 Task: Change  the formatting of the data  'Which is Greater than 10 'in conditional formating, put the option 'Green Fill with Dark Green Text. . 'In the sheet  Financial Worksheet File Spreadsheet Templatebook
Action: Mouse moved to (73, 149)
Screenshot: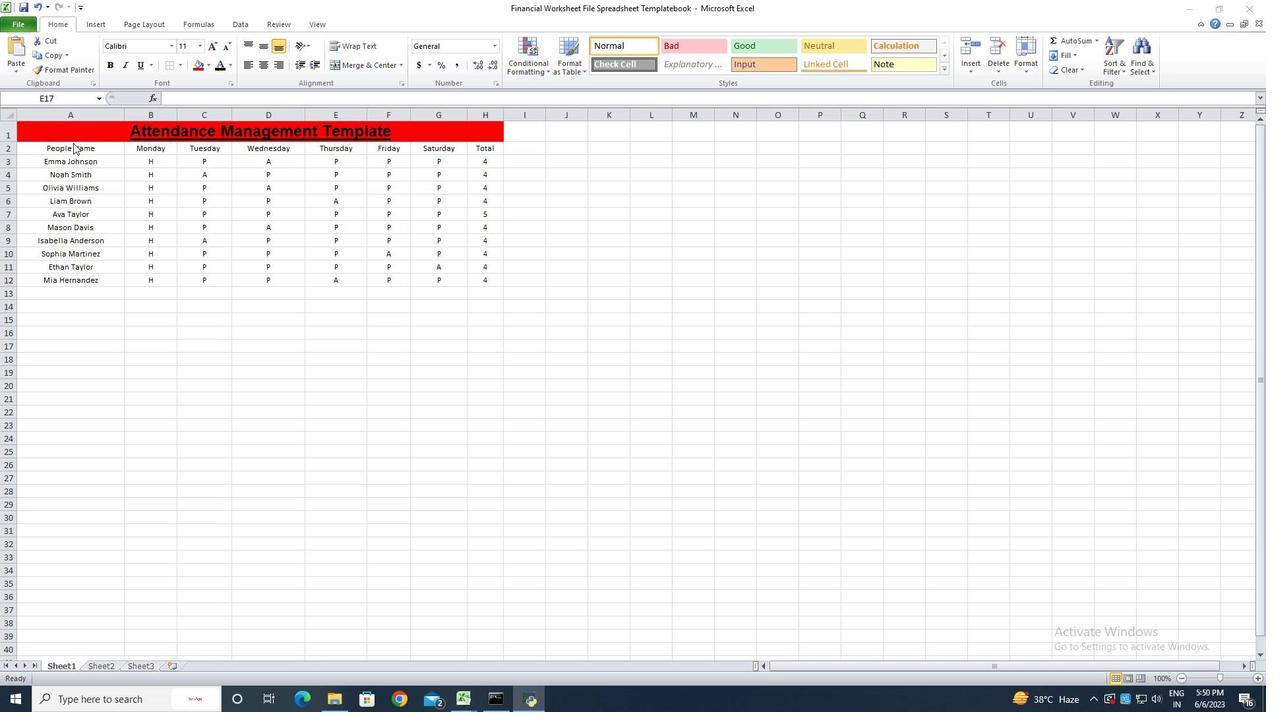 
Action: Mouse pressed left at (73, 149)
Screenshot: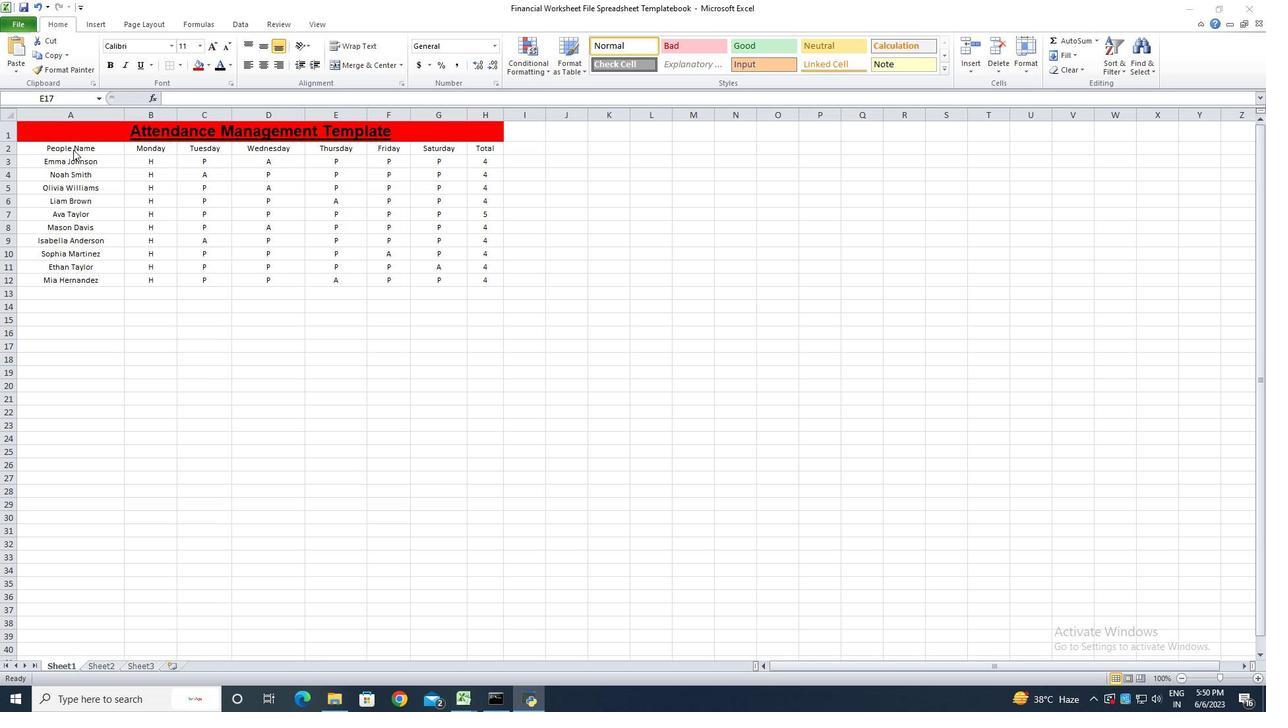 
Action: Mouse moved to (75, 149)
Screenshot: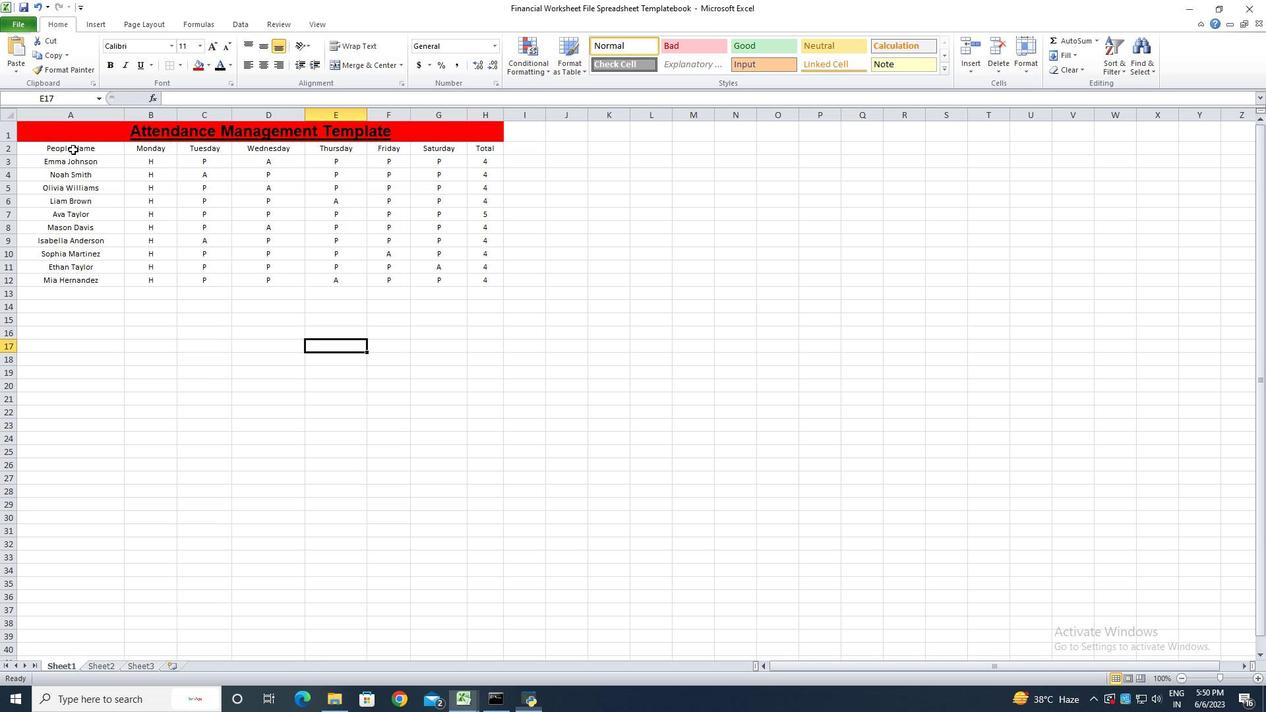 
Action: Mouse pressed left at (75, 149)
Screenshot: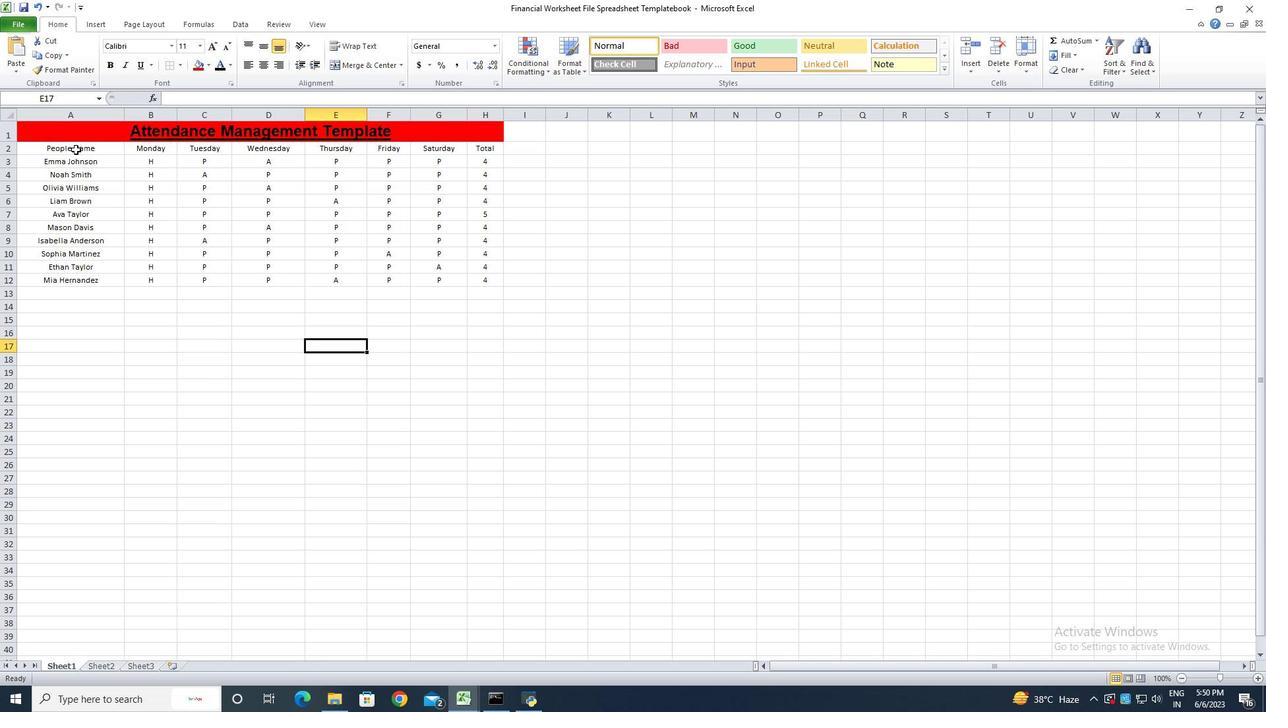 
Action: Mouse moved to (79, 148)
Screenshot: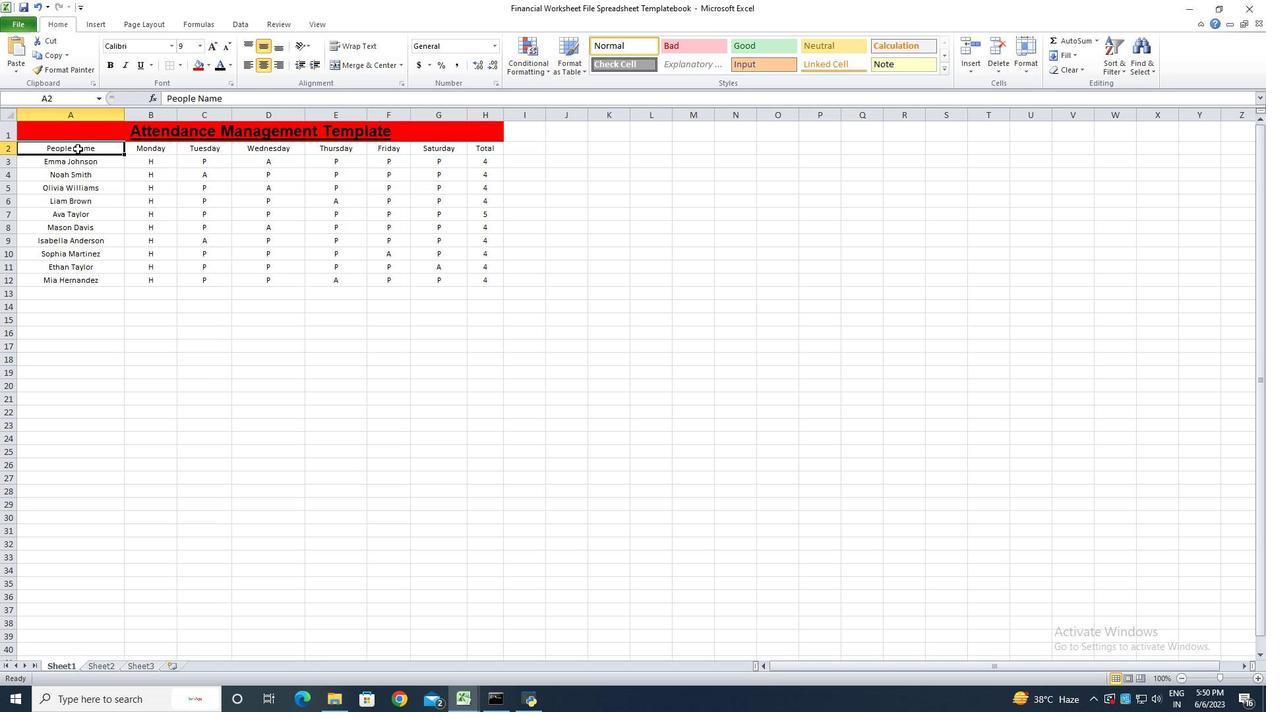 
Action: Mouse pressed left at (79, 148)
Screenshot: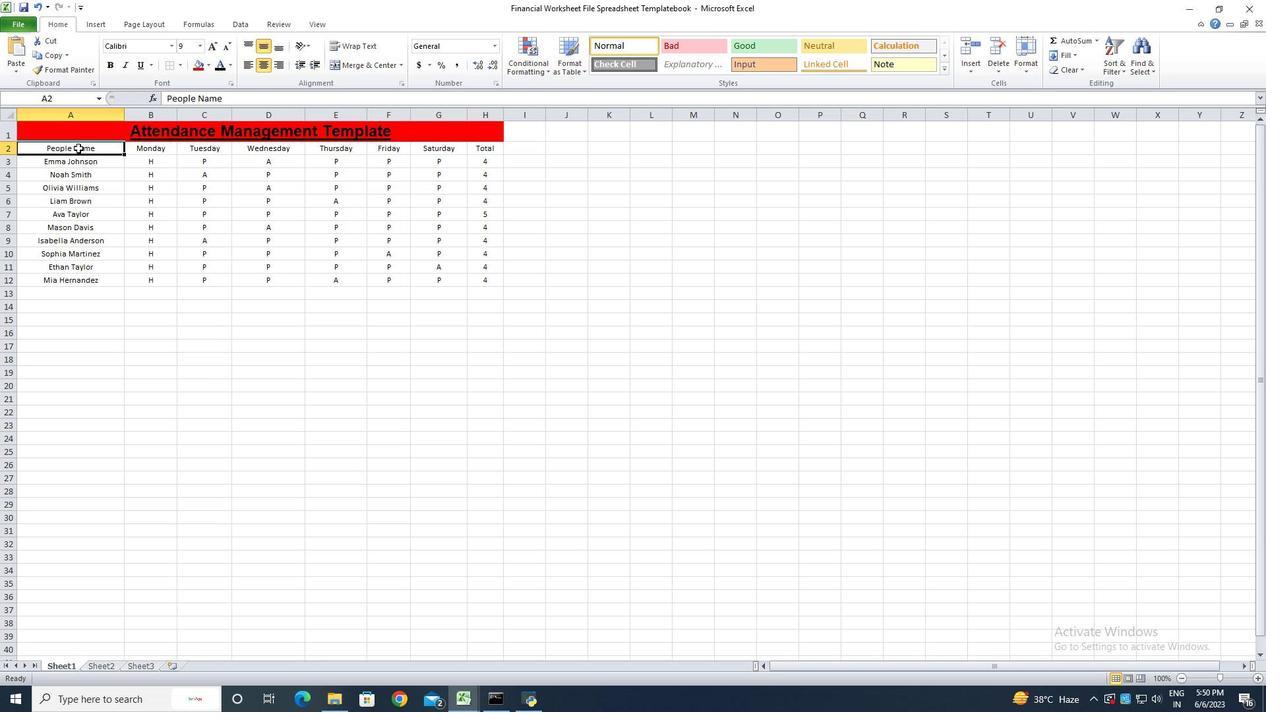 
Action: Mouse moved to (546, 73)
Screenshot: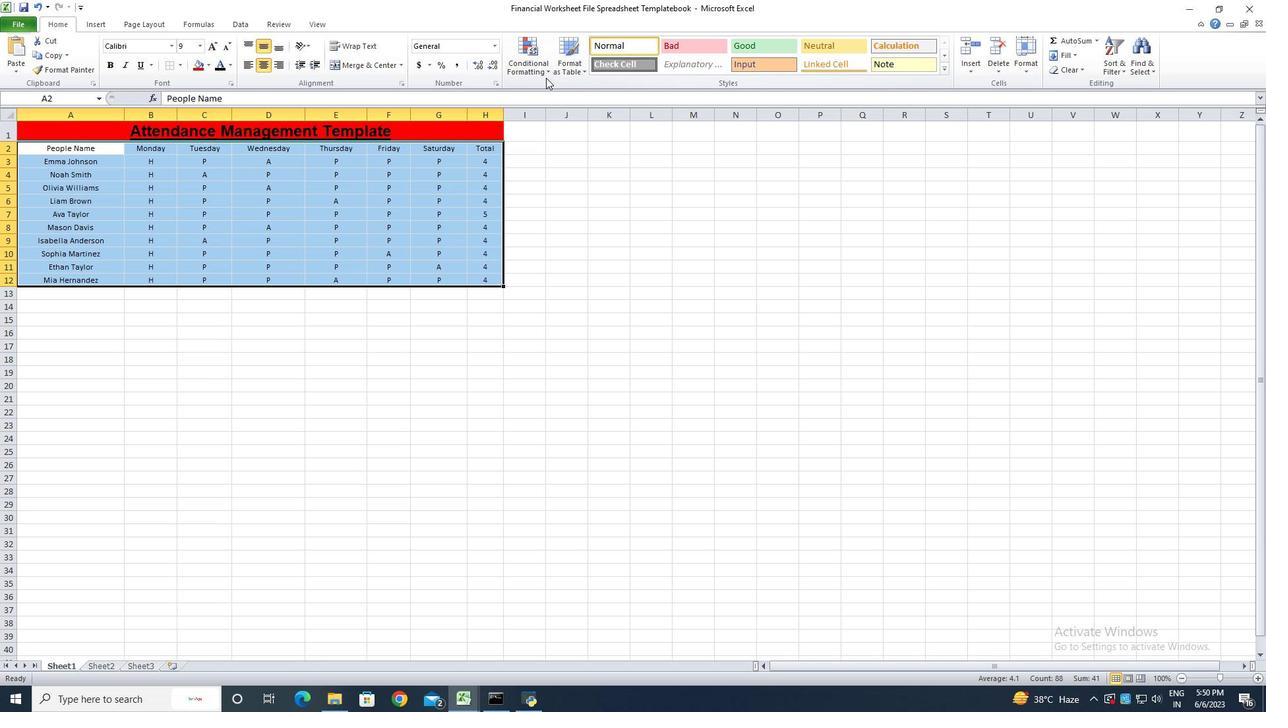 
Action: Mouse pressed left at (546, 73)
Screenshot: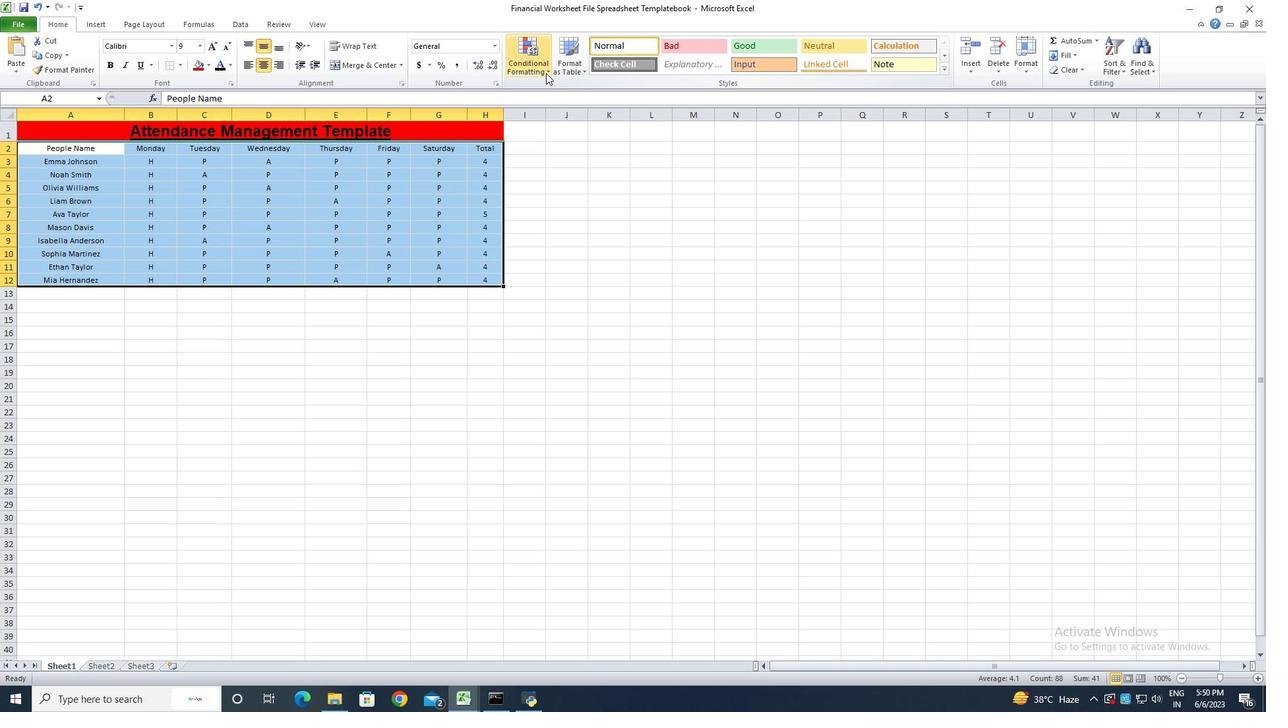 
Action: Mouse moved to (670, 96)
Screenshot: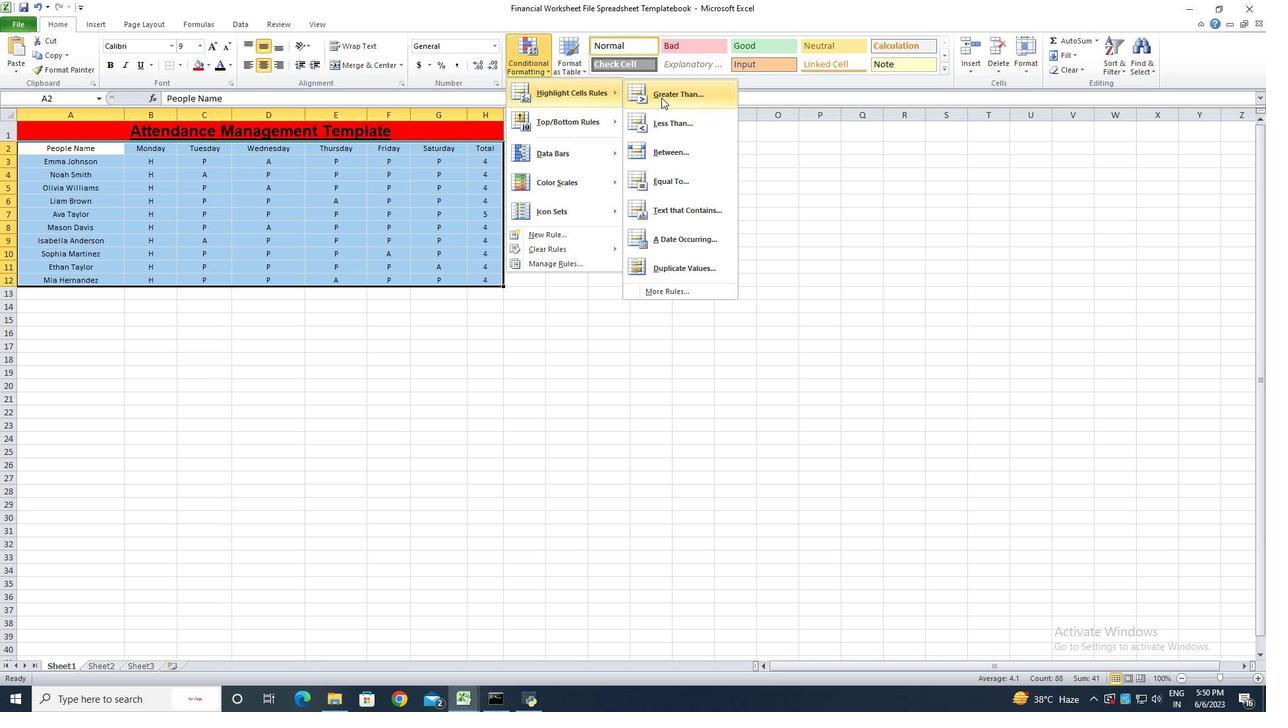 
Action: Mouse pressed left at (670, 96)
Screenshot: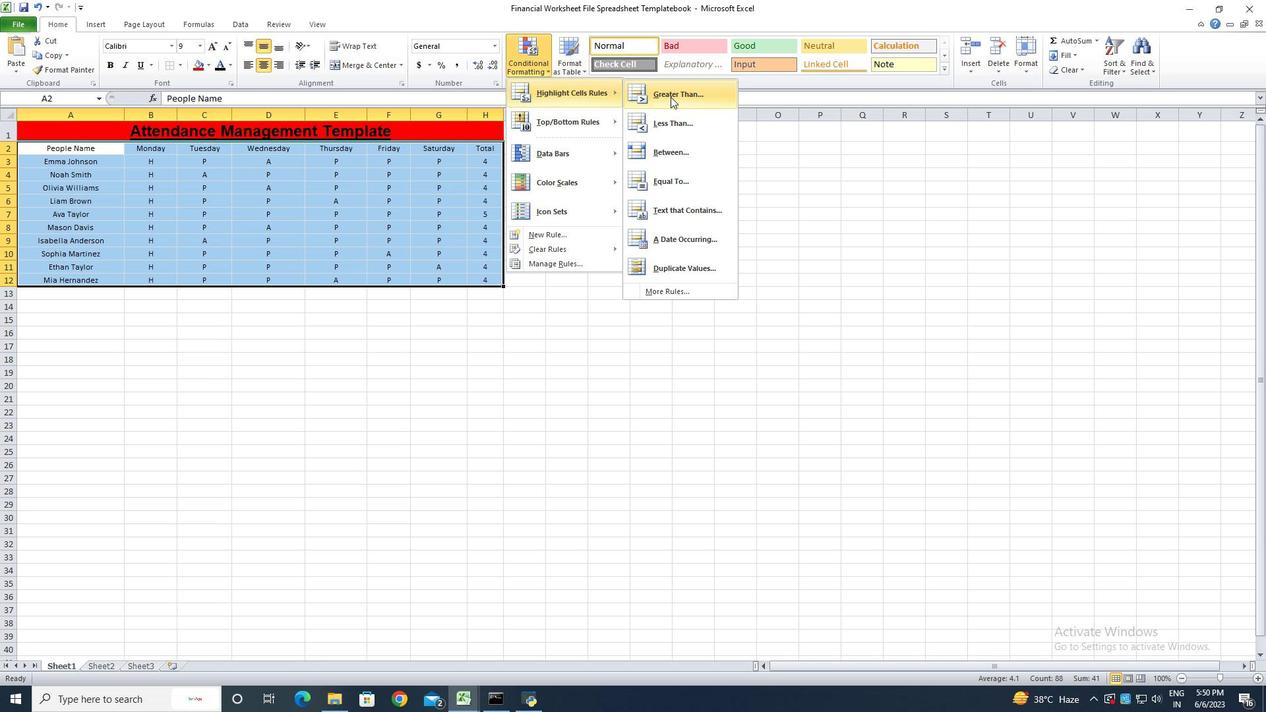 
Action: Key pressed 10
Screenshot: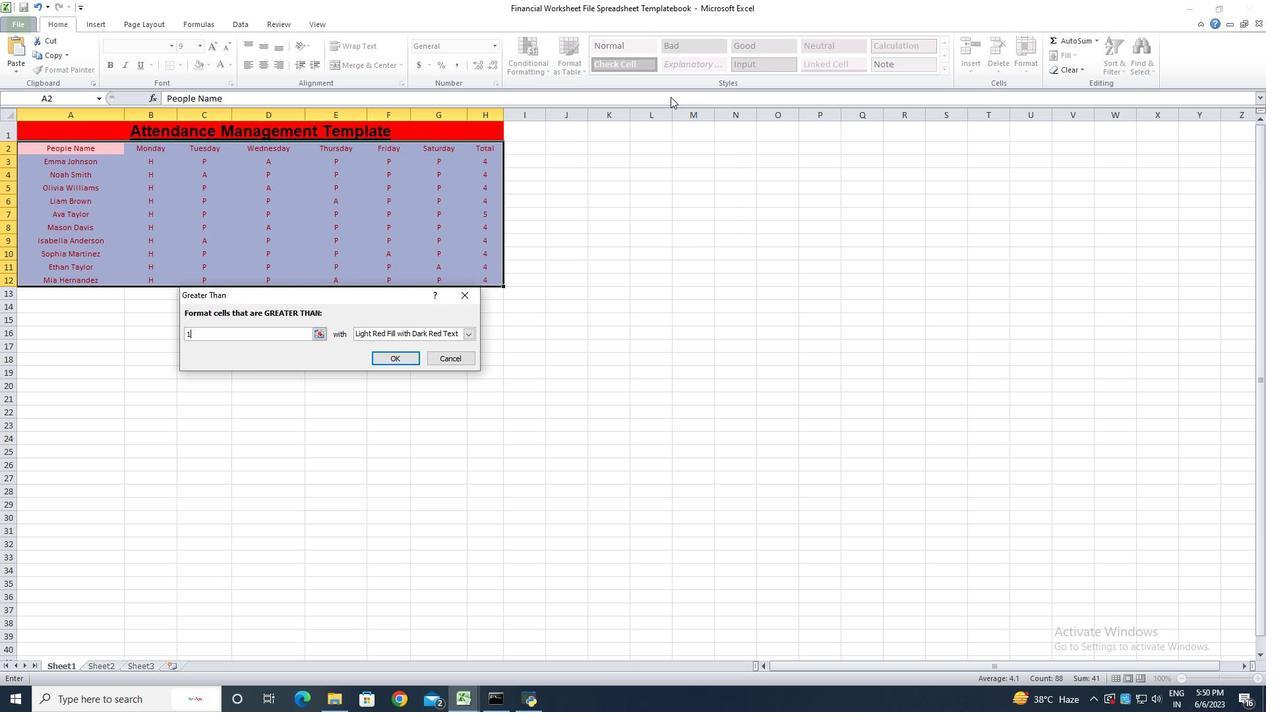 
Action: Mouse moved to (470, 333)
Screenshot: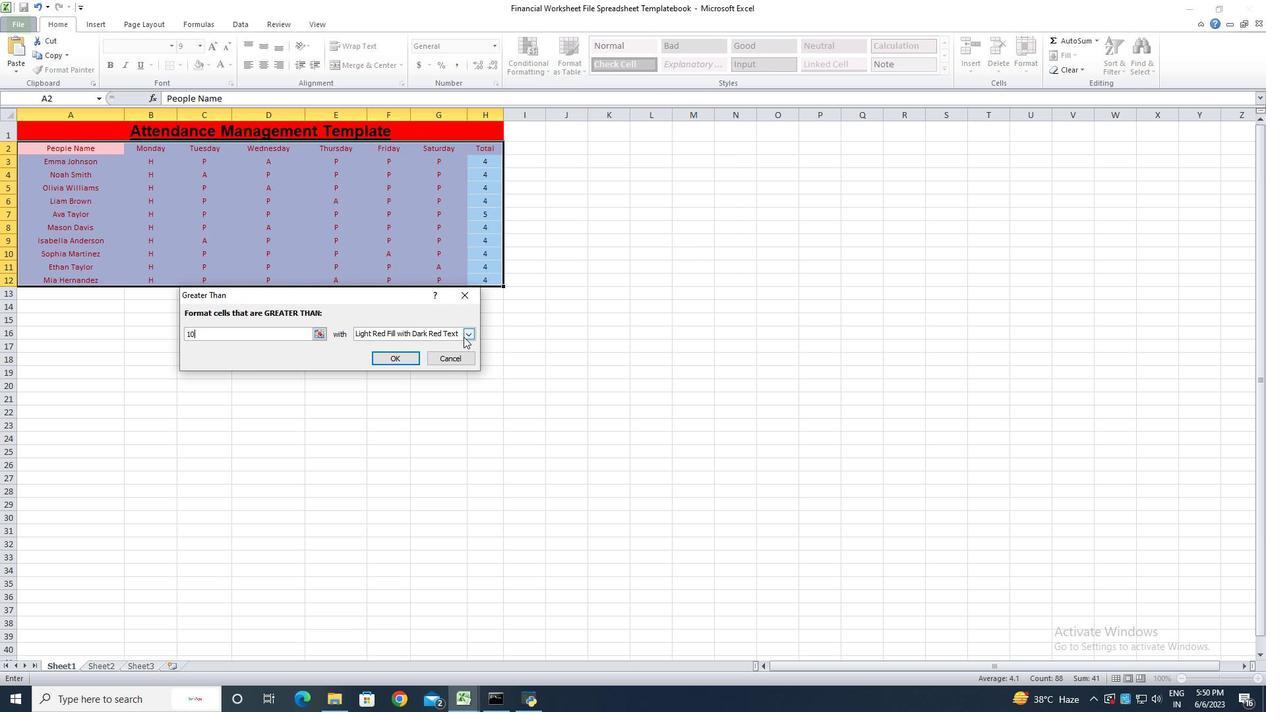 
Action: Mouse pressed left at (470, 333)
Screenshot: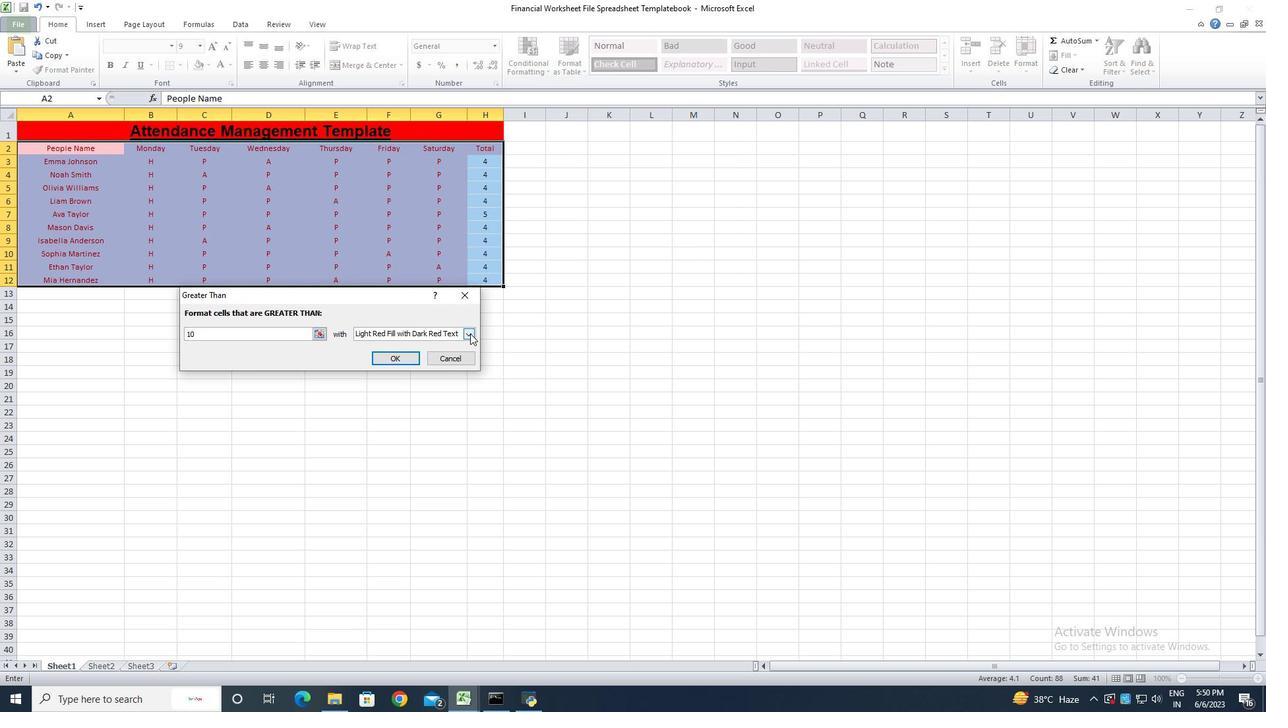 
Action: Mouse moved to (437, 362)
Screenshot: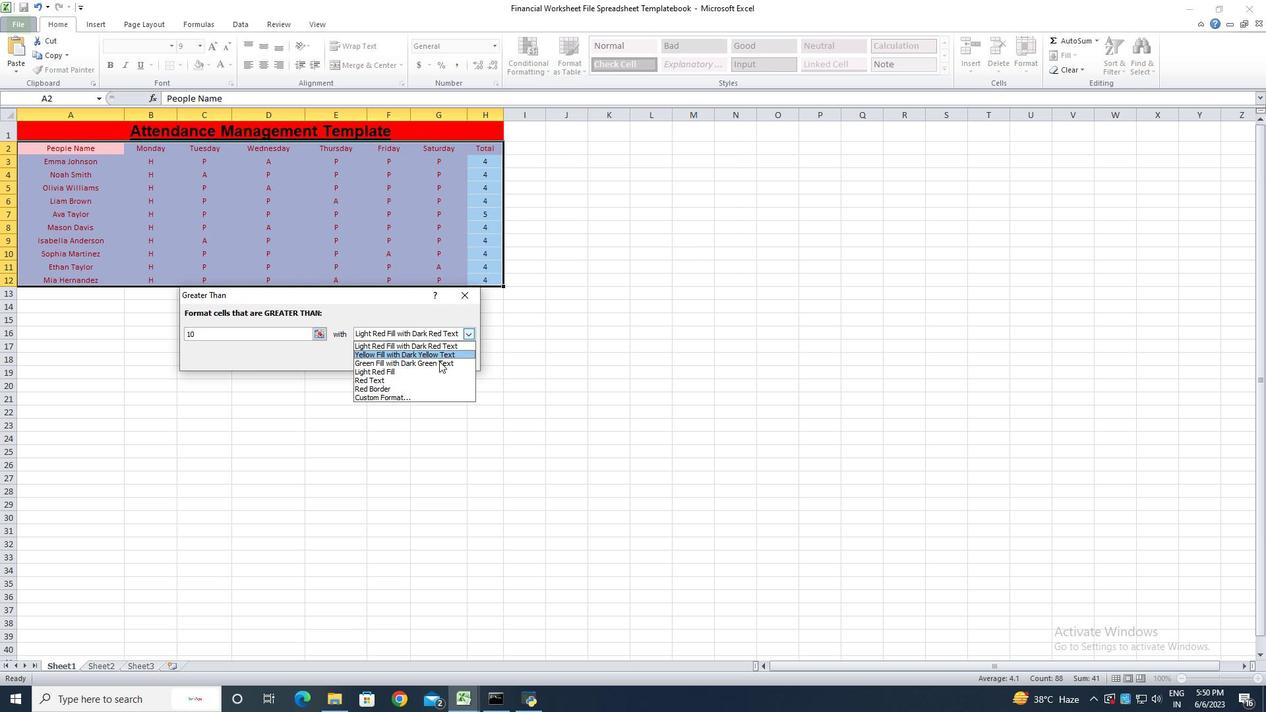 
Action: Mouse pressed left at (437, 362)
Screenshot: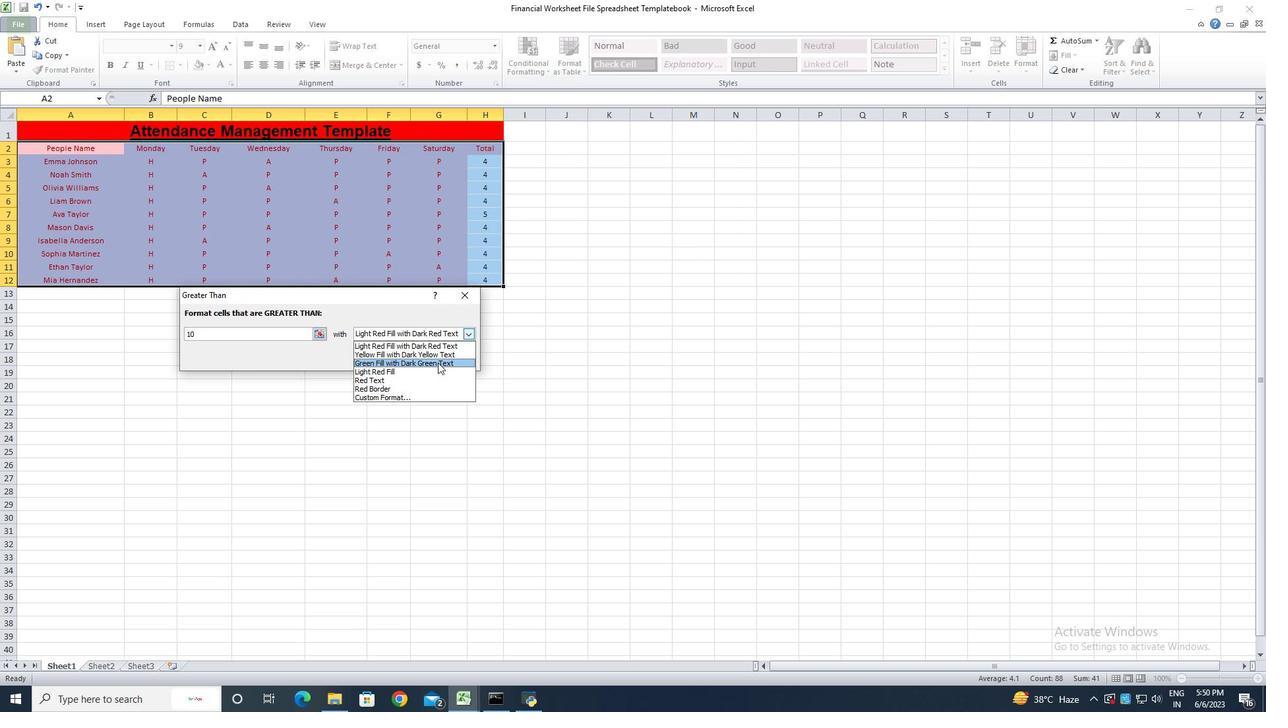 
Action: Mouse moved to (388, 361)
Screenshot: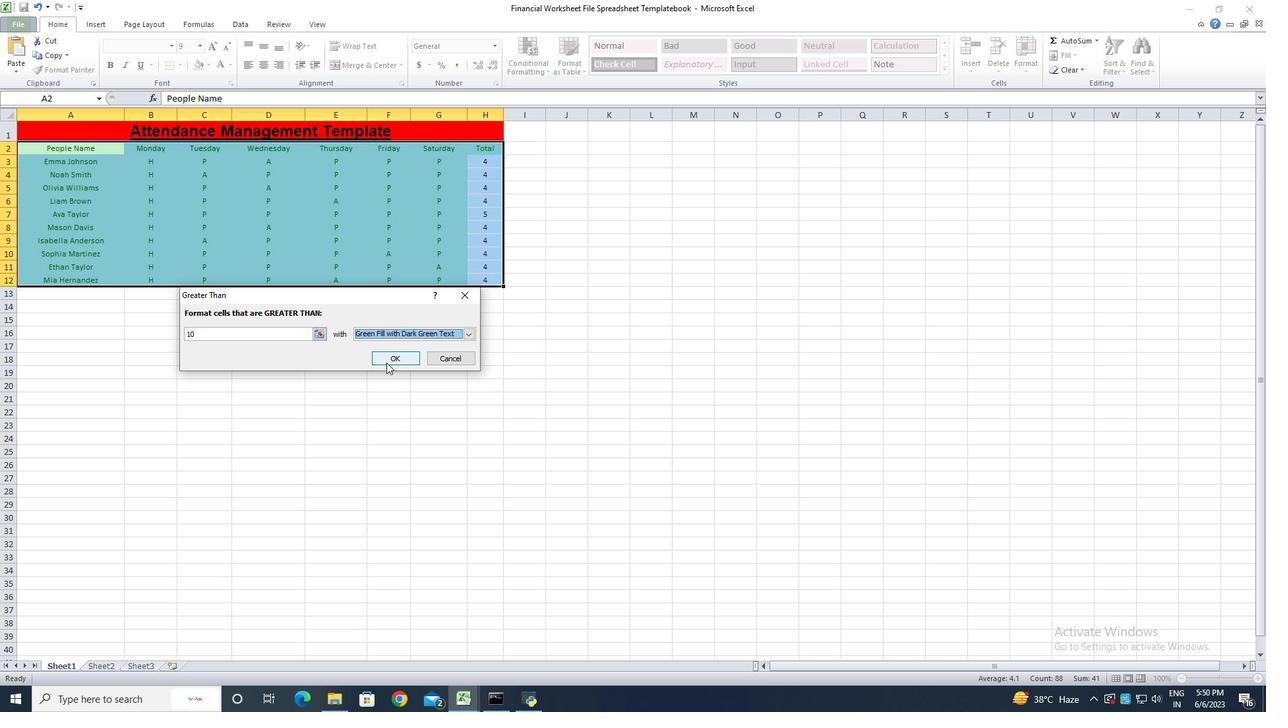 
Action: Mouse pressed left at (388, 361)
Screenshot: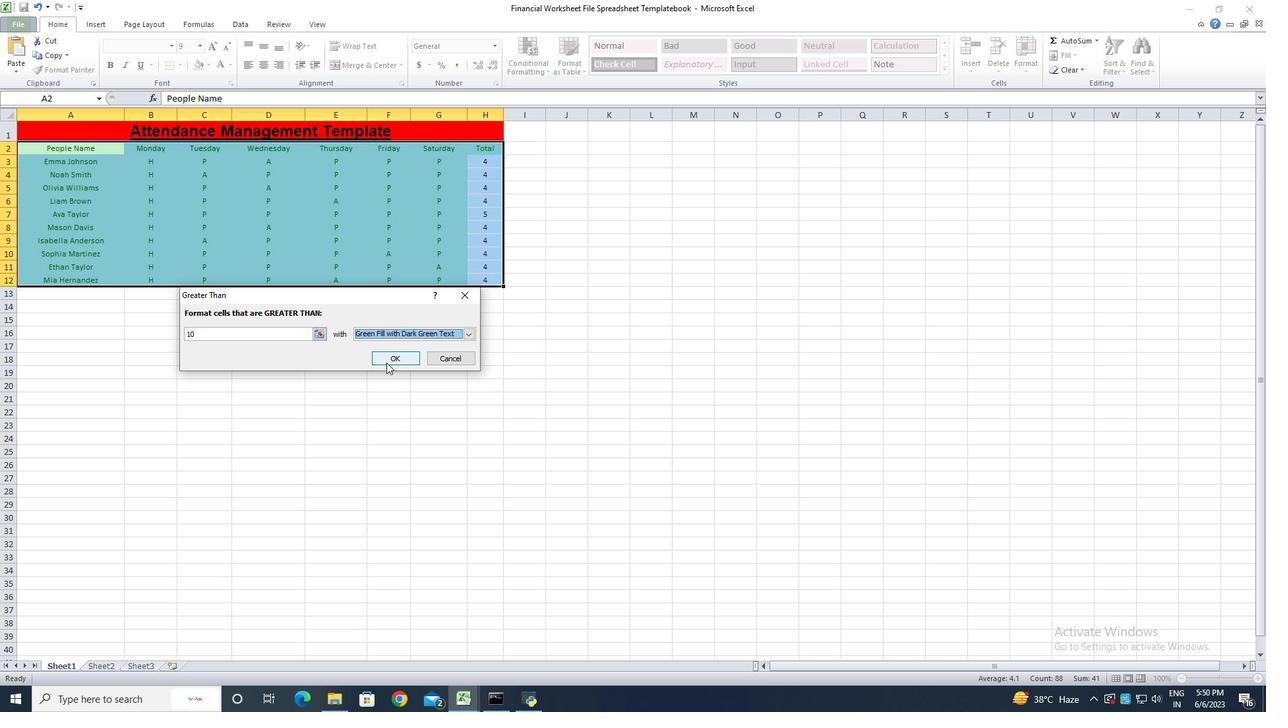 
Action: Mouse moved to (382, 347)
Screenshot: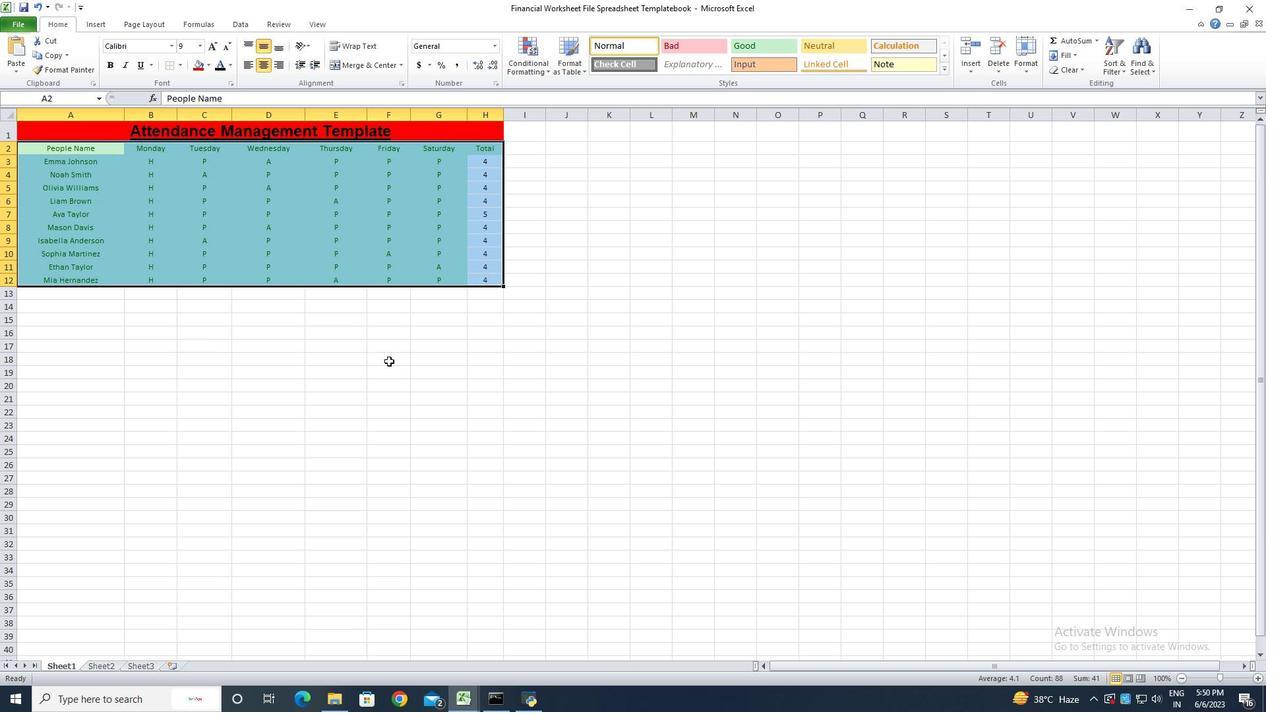 
Action: Mouse pressed left at (382, 347)
Screenshot: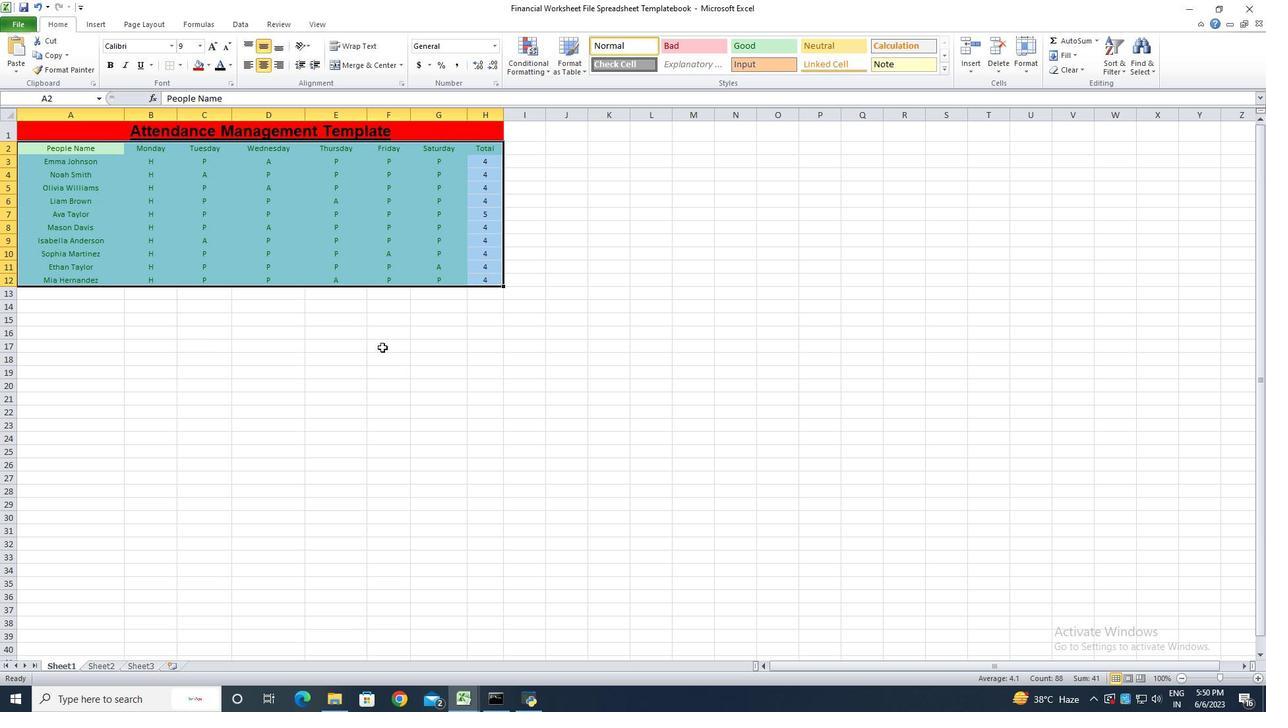 
Action: Key pressed ctrl+S<'\x13'><'\x13'><'\x13'><'\x13'><'\x13'><'\x13'><'\x13'>
Screenshot: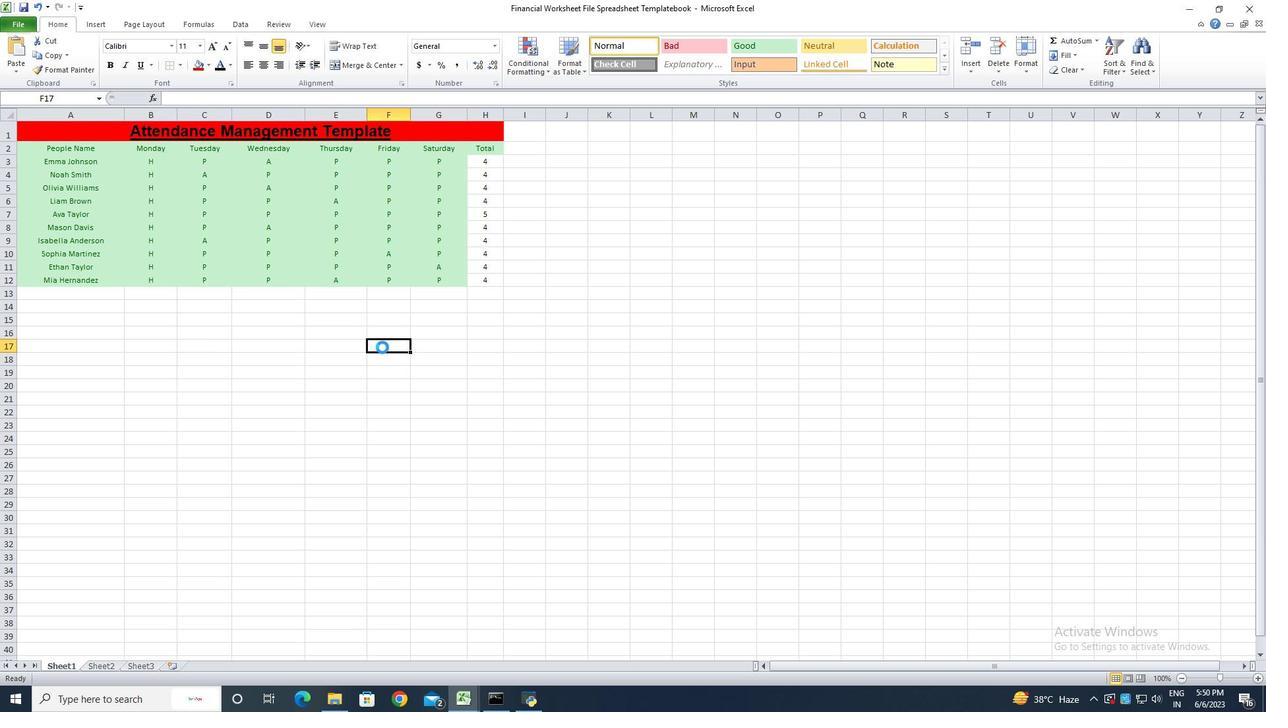 
